 Task: Assign in the project Transpire the issue 'Implement a new cloud-based data governance system for a company with advanced data classification and privacy features' to the sprint 'Test Traction'.
Action: Mouse moved to (942, 188)
Screenshot: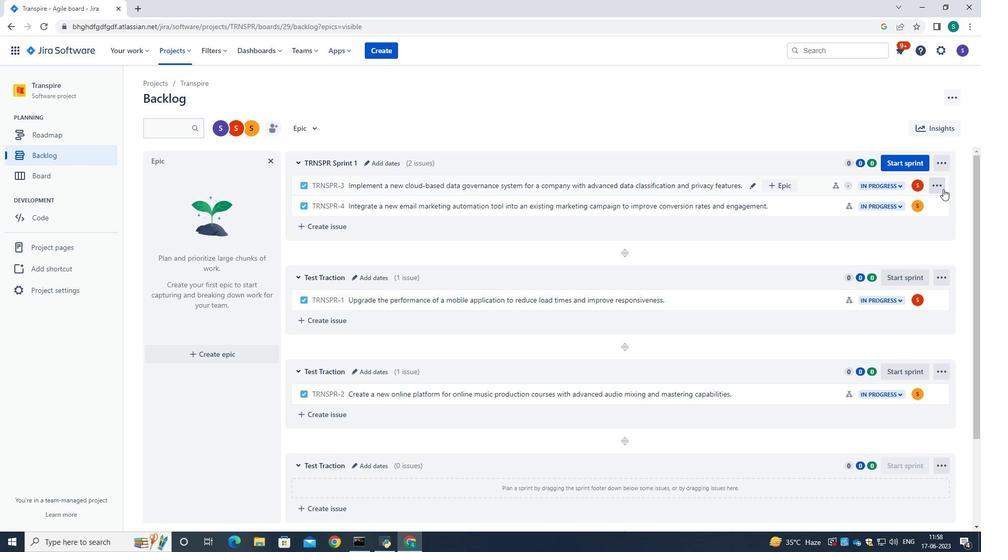 
Action: Mouse pressed left at (942, 188)
Screenshot: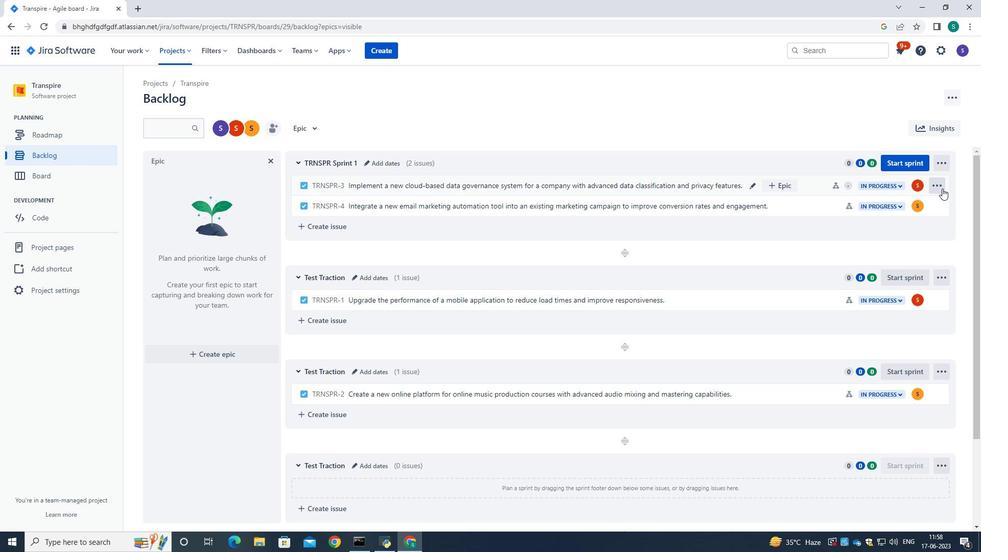 
Action: Mouse moved to (909, 331)
Screenshot: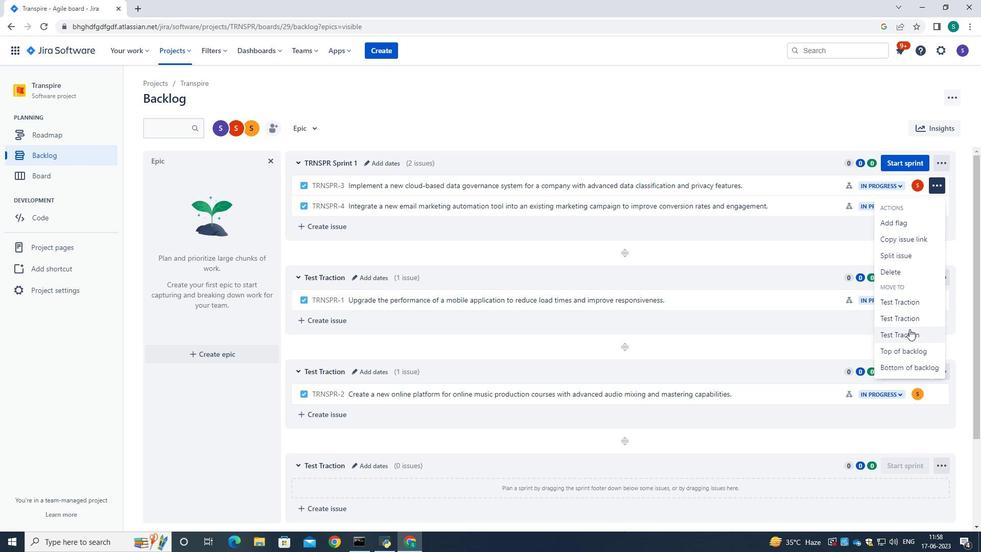 
Action: Mouse pressed left at (909, 331)
Screenshot: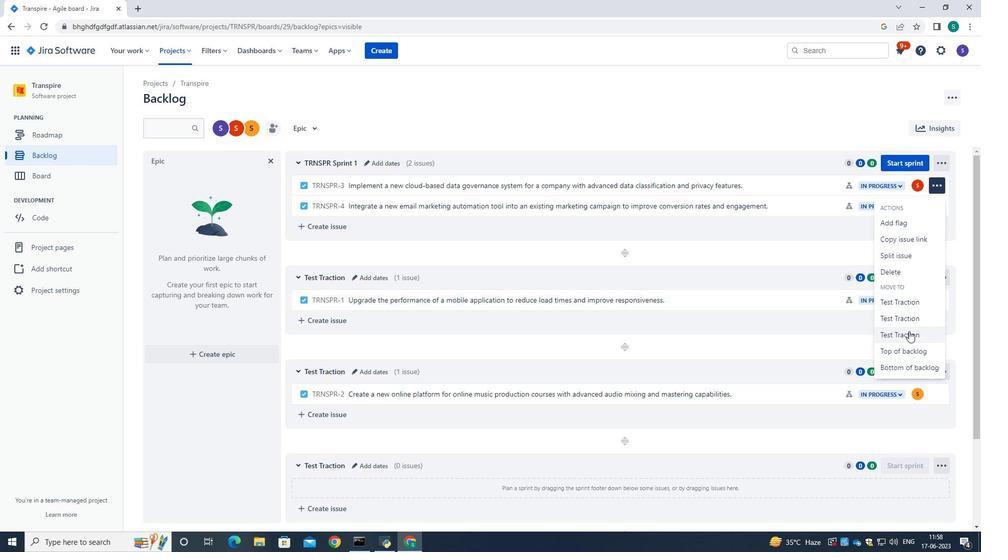 
Action: Mouse moved to (620, 87)
Screenshot: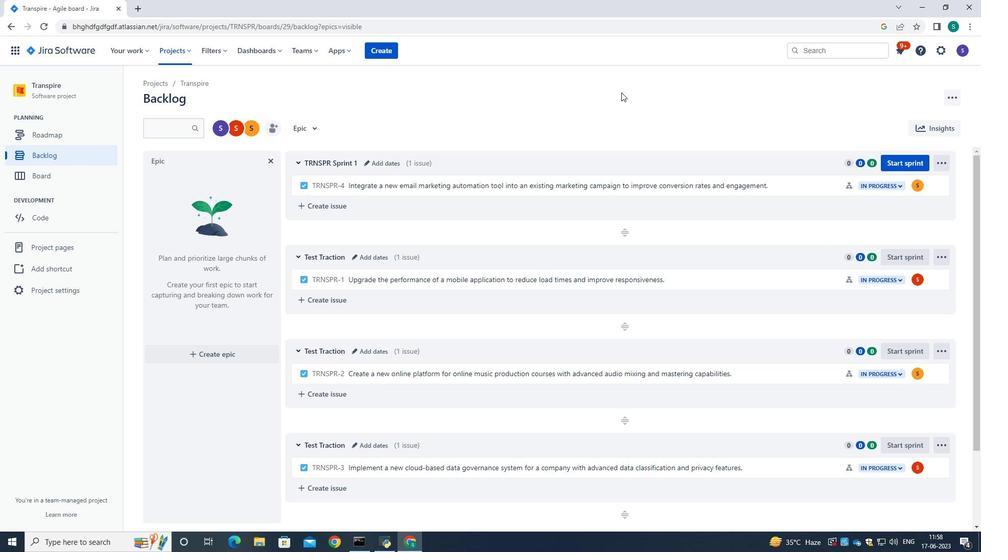 
Action: Mouse pressed left at (620, 87)
Screenshot: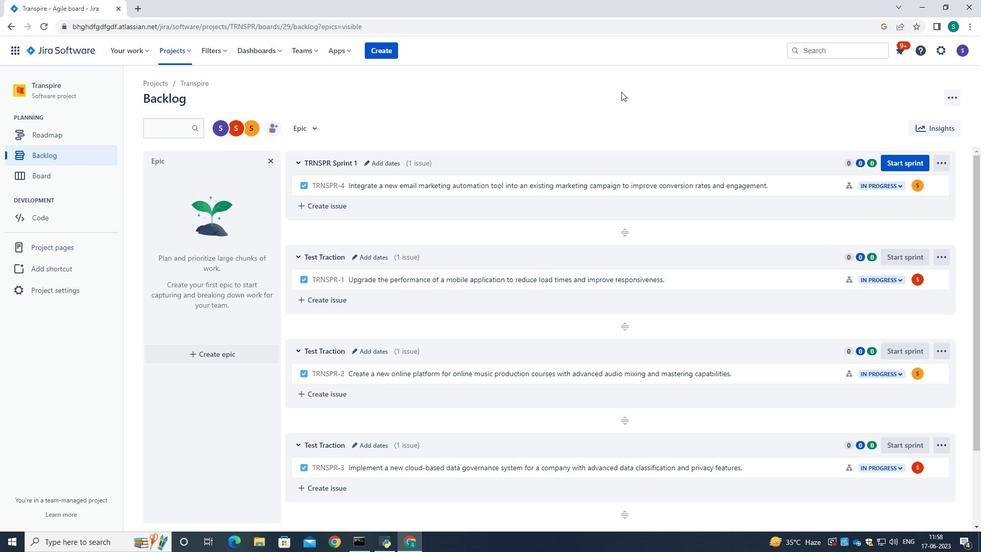 
Action: Mouse moved to (938, 187)
Screenshot: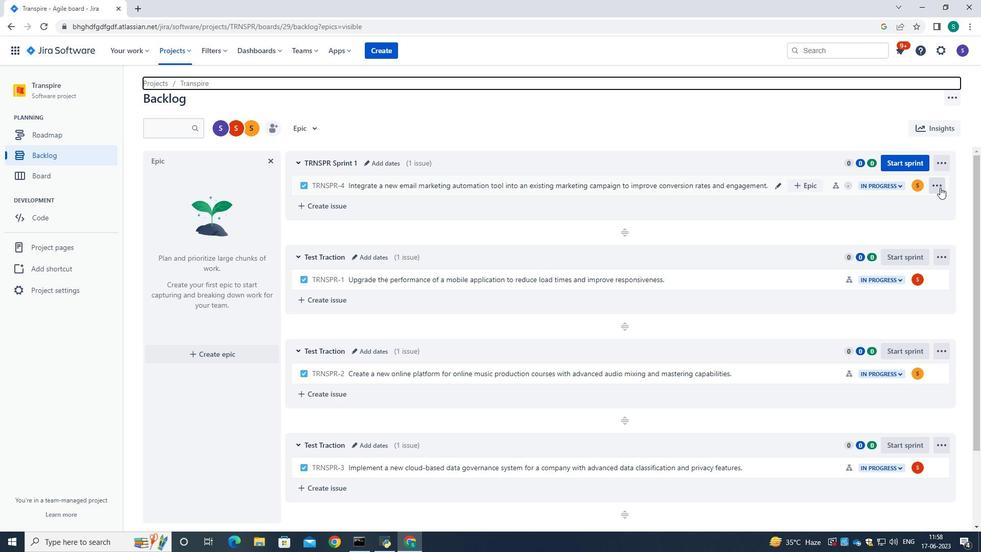 
Action: Mouse pressed left at (938, 187)
Screenshot: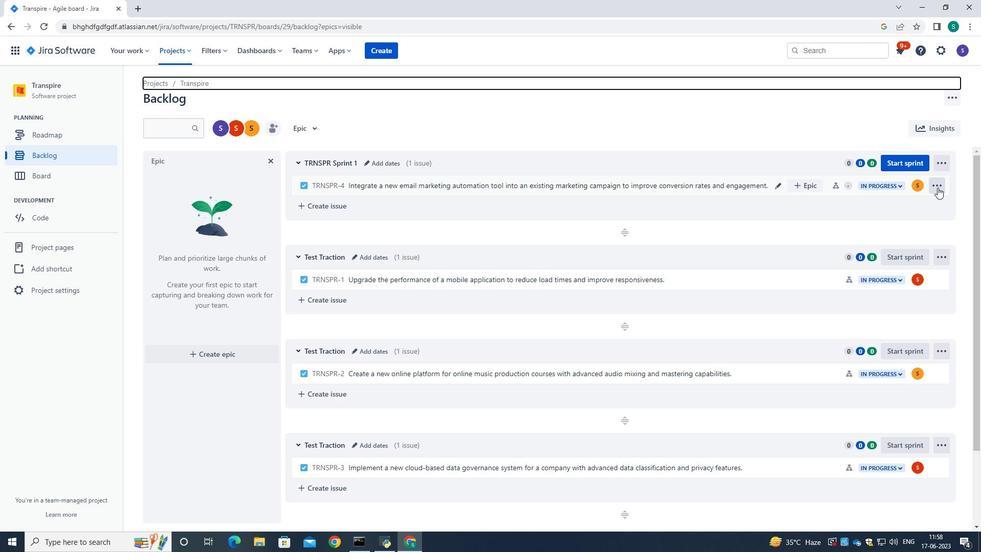 
Action: Mouse moved to (913, 334)
Screenshot: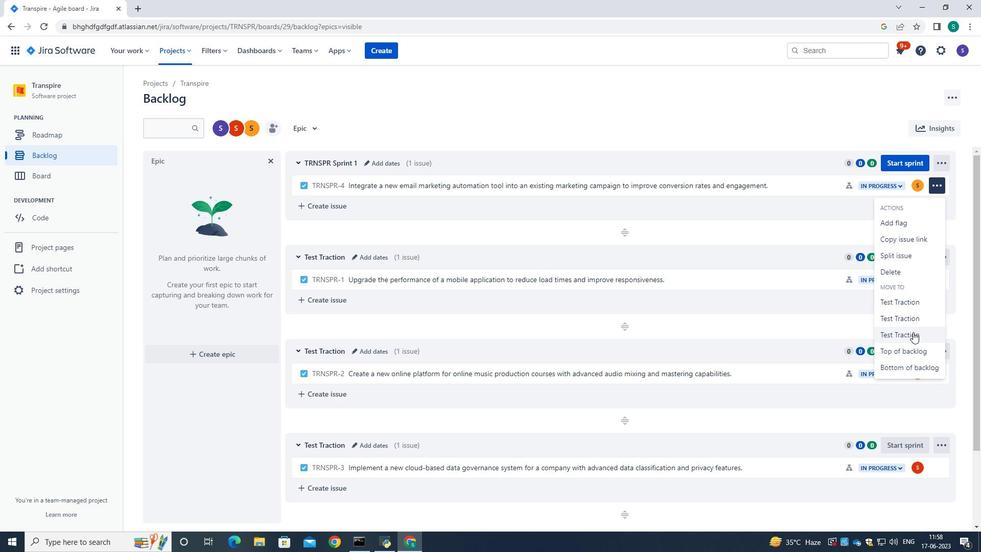 
Action: Mouse pressed left at (913, 334)
Screenshot: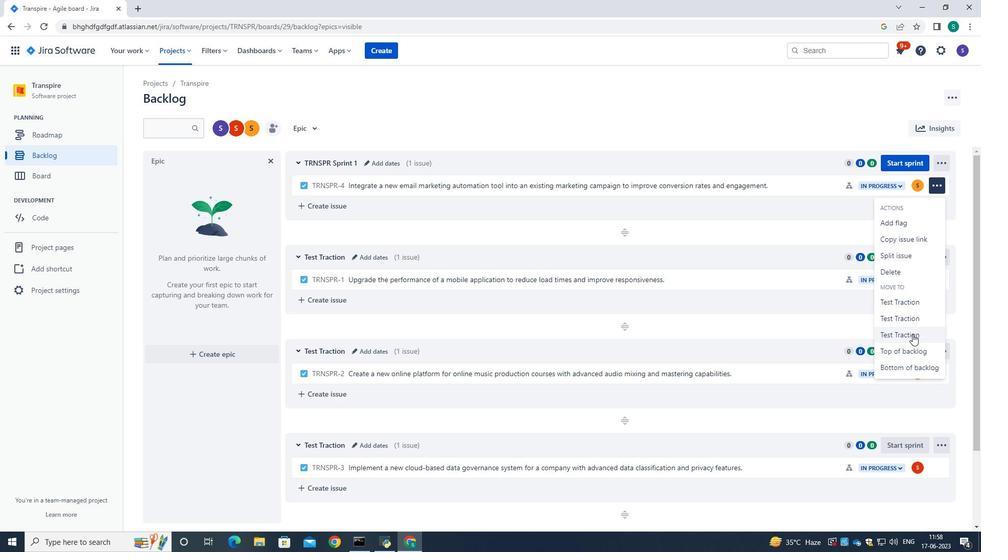 
Action: Mouse moved to (777, 118)
Screenshot: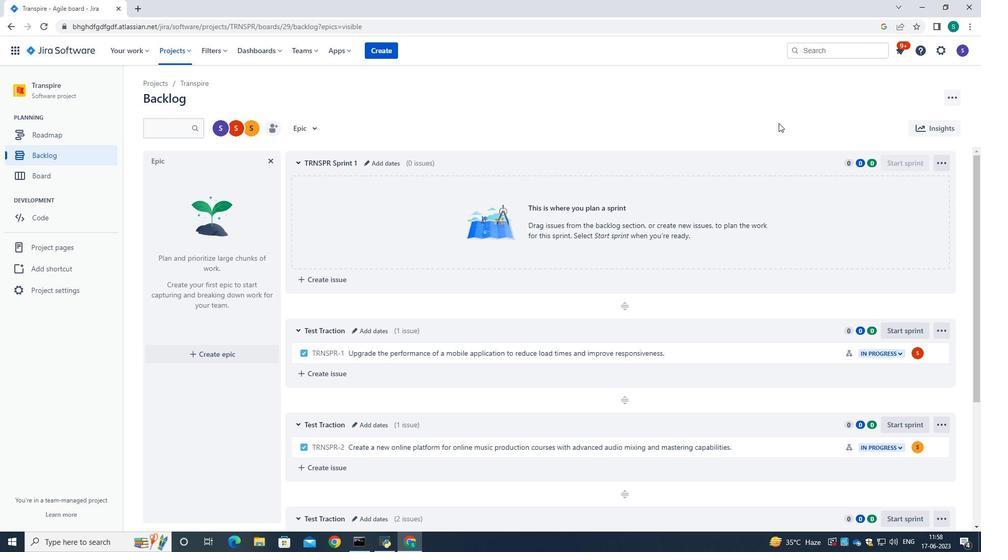 
Action: Mouse pressed left at (777, 118)
Screenshot: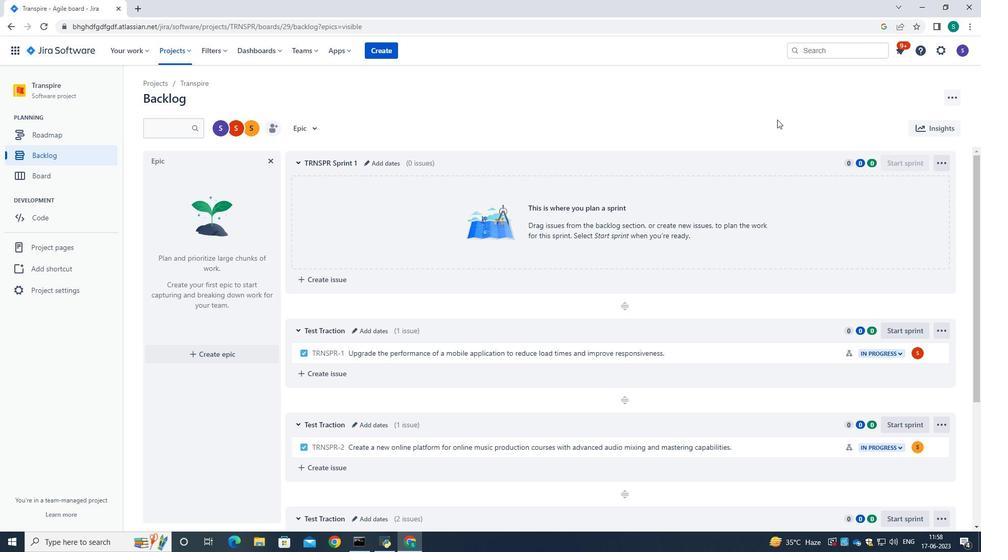 
